 Task: Export a project summary report for stakeholder updates.
Action: Mouse moved to (138, 63)
Screenshot: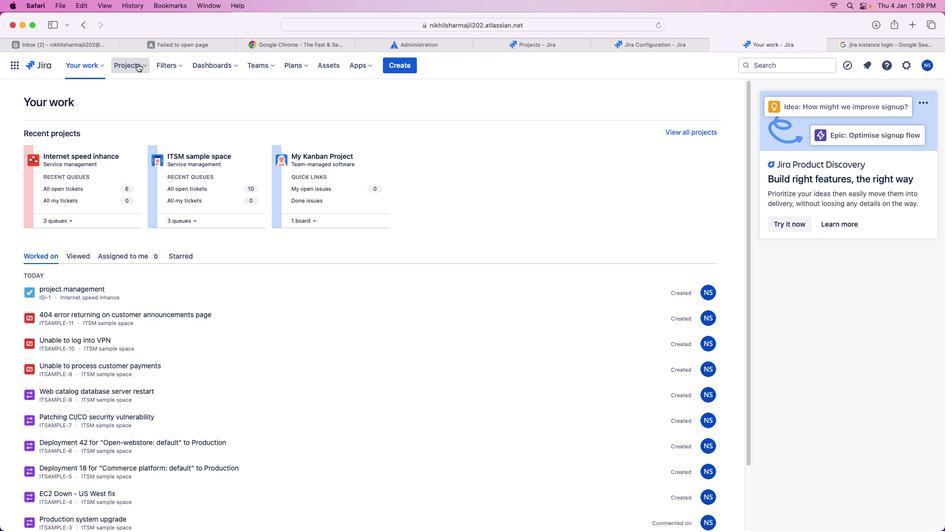 
Action: Mouse pressed left at (138, 63)
Screenshot: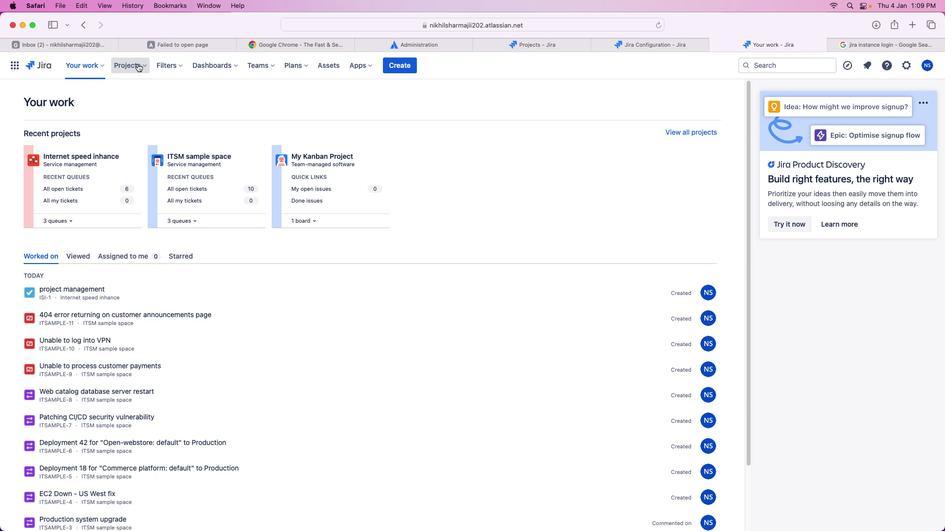 
Action: Mouse moved to (137, 64)
Screenshot: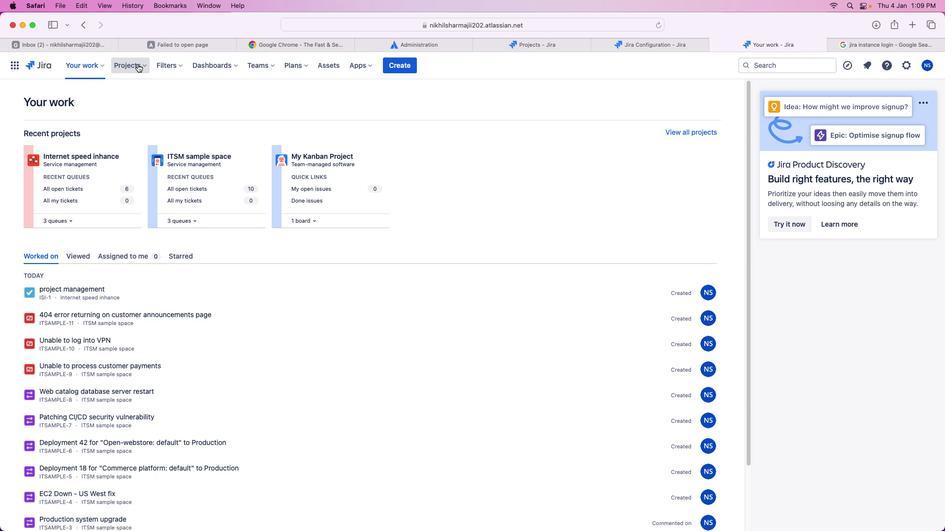 
Action: Mouse pressed left at (137, 64)
Screenshot: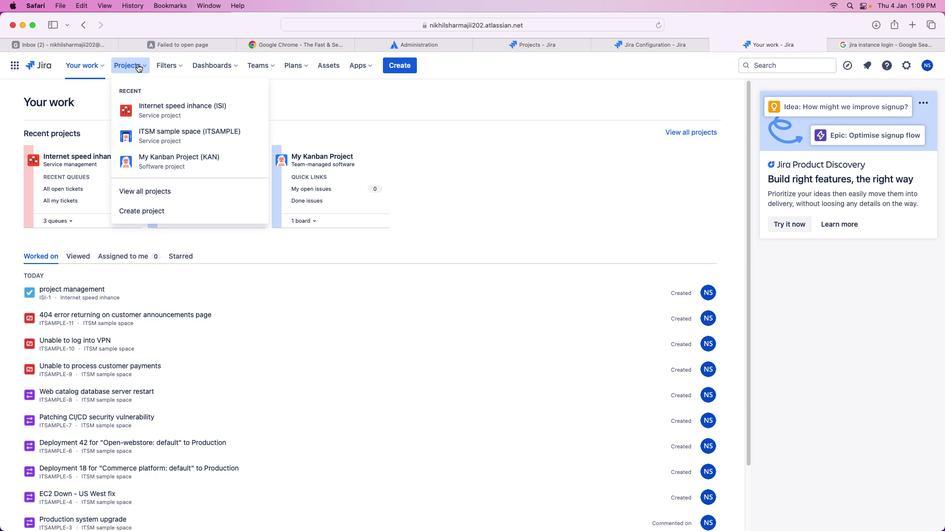 
Action: Mouse moved to (165, 112)
Screenshot: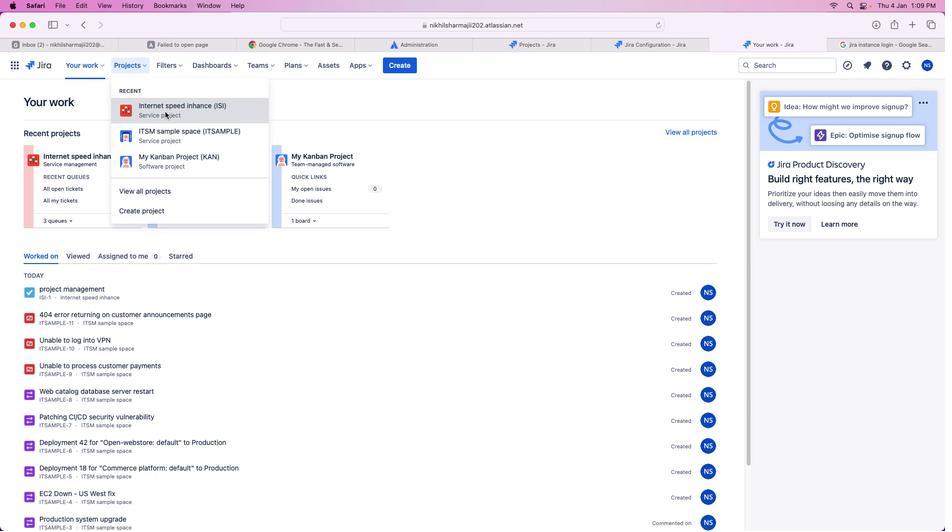 
Action: Mouse pressed left at (165, 112)
Screenshot: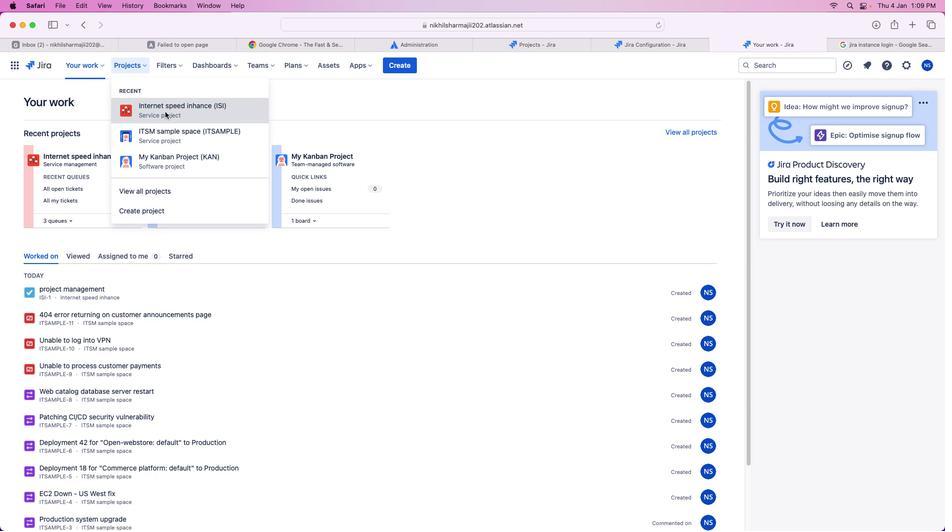 
Action: Mouse moved to (62, 429)
Screenshot: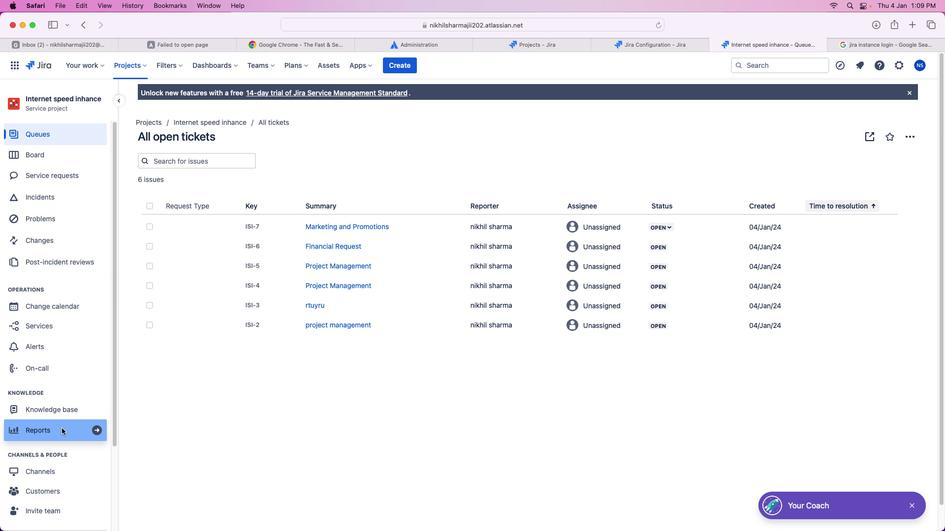
Action: Mouse pressed left at (62, 429)
Screenshot: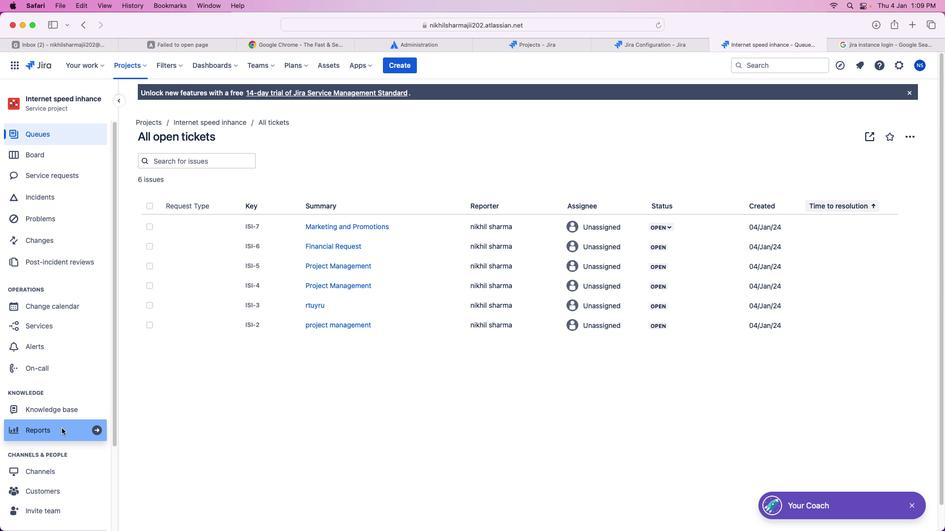 
Action: Mouse moved to (71, 210)
Screenshot: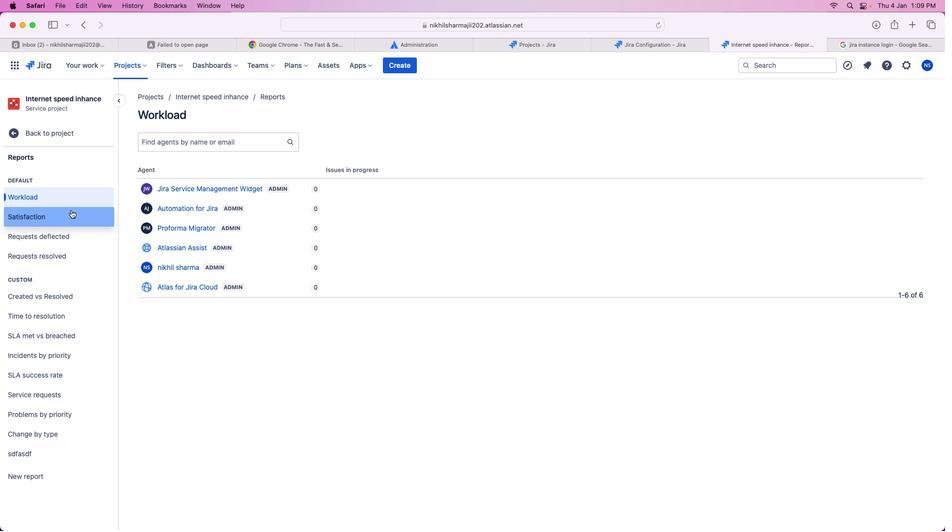 
Action: Mouse pressed left at (71, 210)
Screenshot: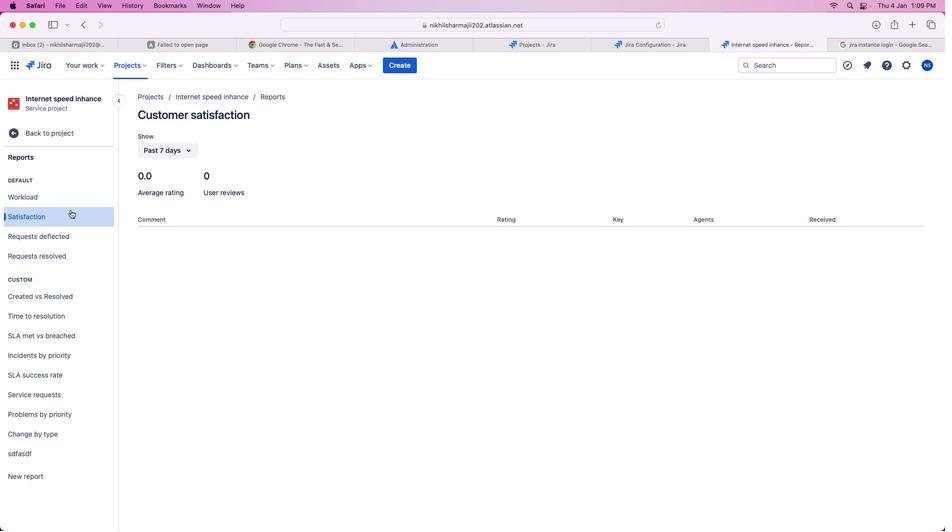 
Action: Mouse moved to (70, 232)
Screenshot: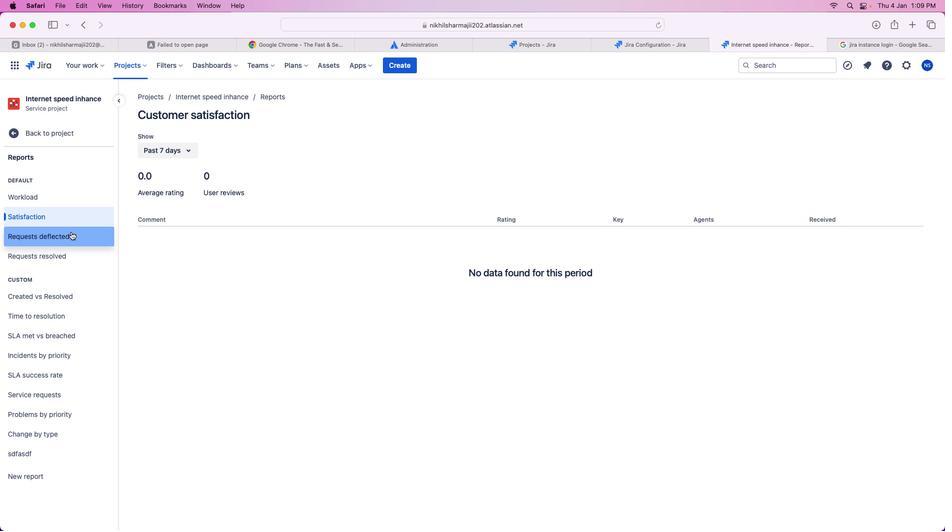 
Action: Mouse pressed left at (70, 232)
Screenshot: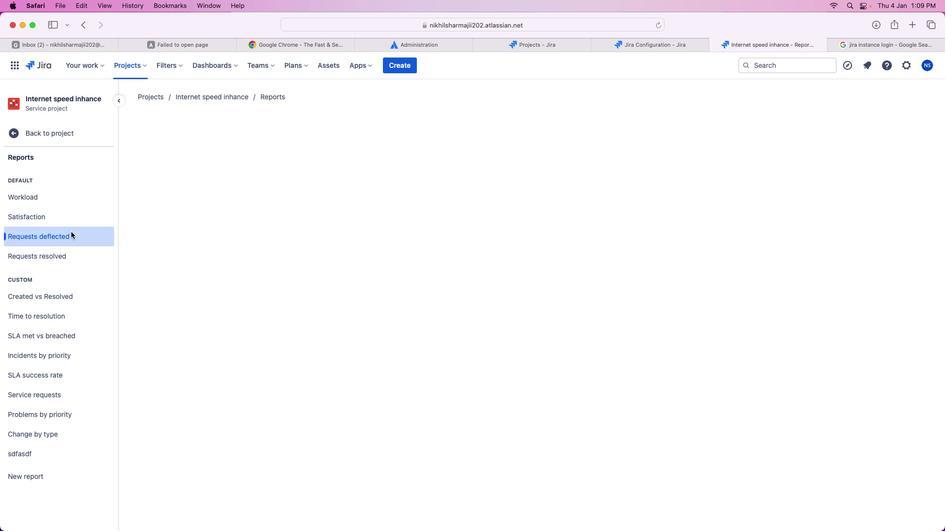 
Action: Mouse moved to (72, 254)
Screenshot: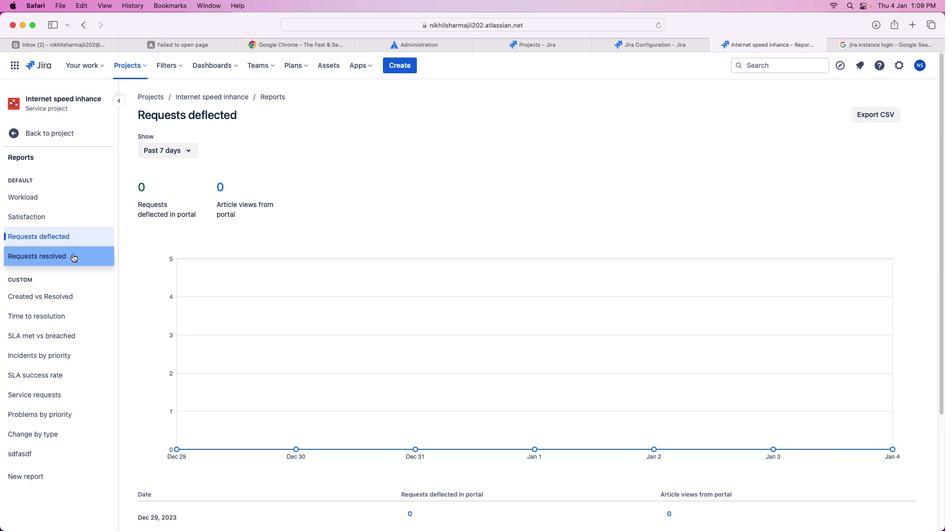 
Action: Mouse pressed left at (72, 254)
Screenshot: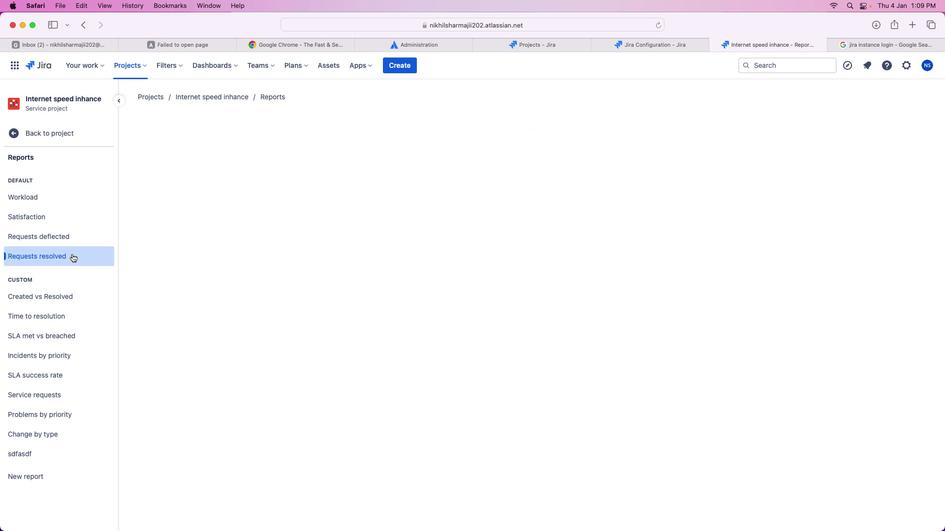
Action: Mouse moved to (76, 292)
Screenshot: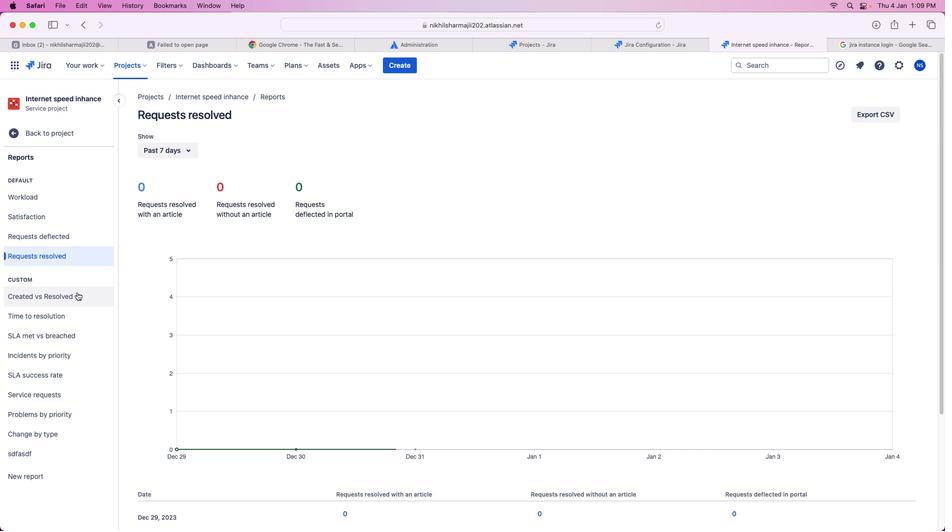 
Action: Mouse pressed left at (76, 292)
Screenshot: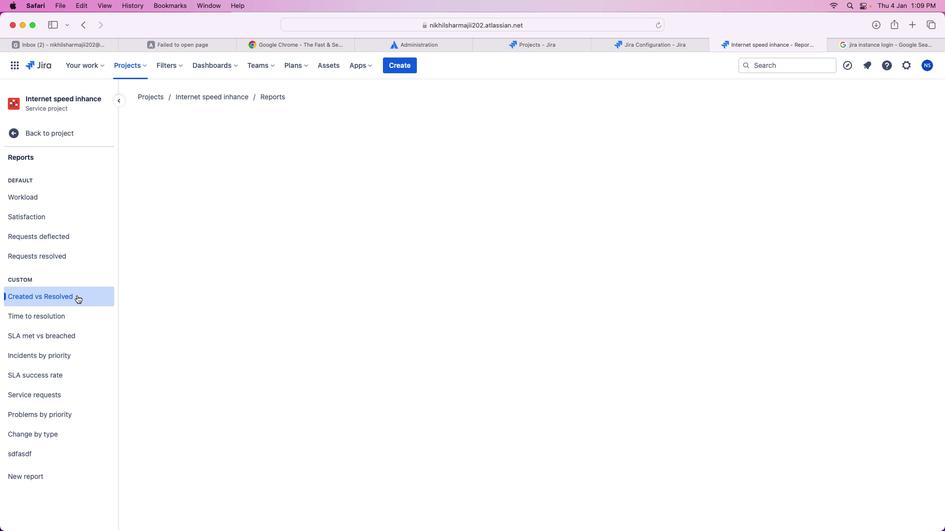 
Action: Mouse moved to (76, 312)
Screenshot: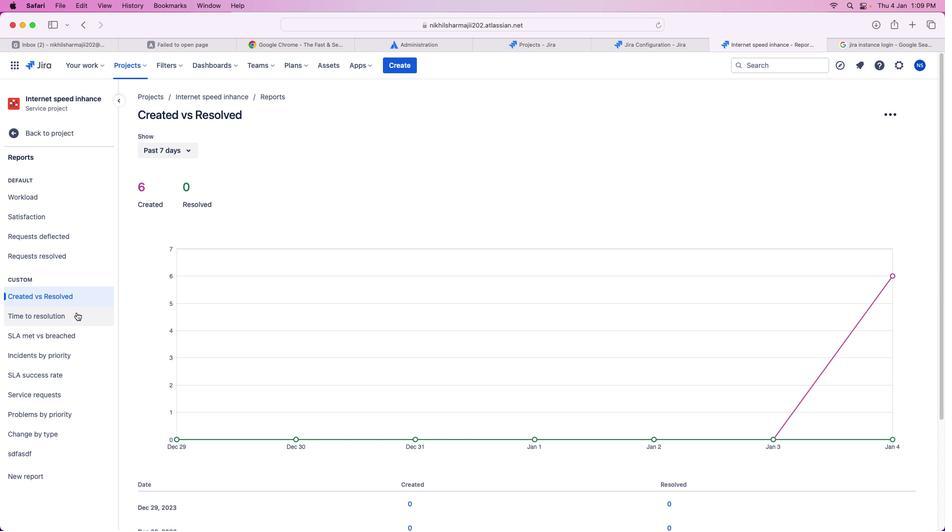 
Action: Mouse pressed left at (76, 312)
Screenshot: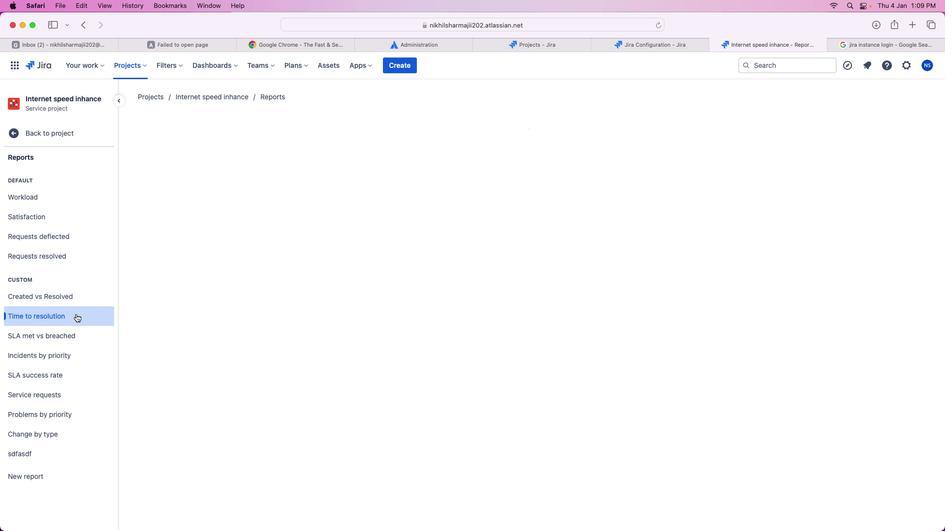 
Action: Mouse moved to (76, 329)
Screenshot: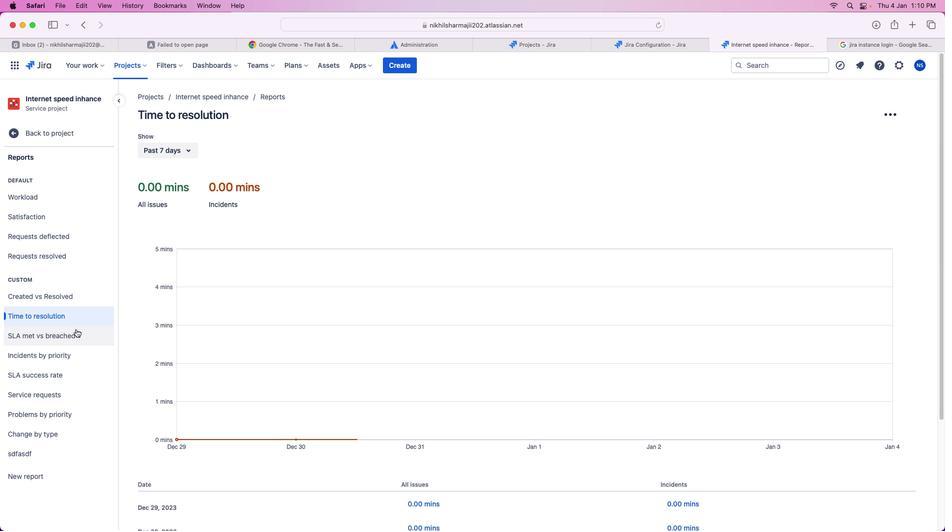 
Action: Mouse pressed left at (76, 329)
Screenshot: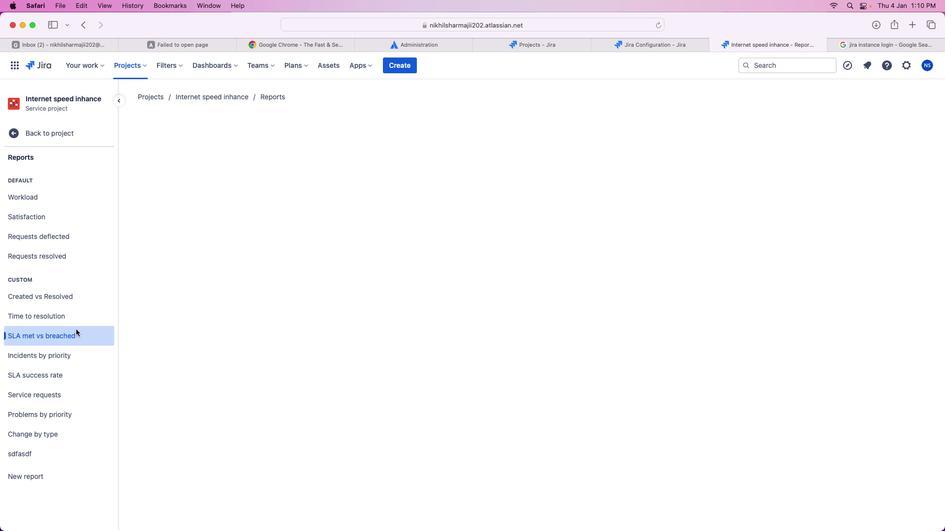
Action: Mouse moved to (72, 347)
Screenshot: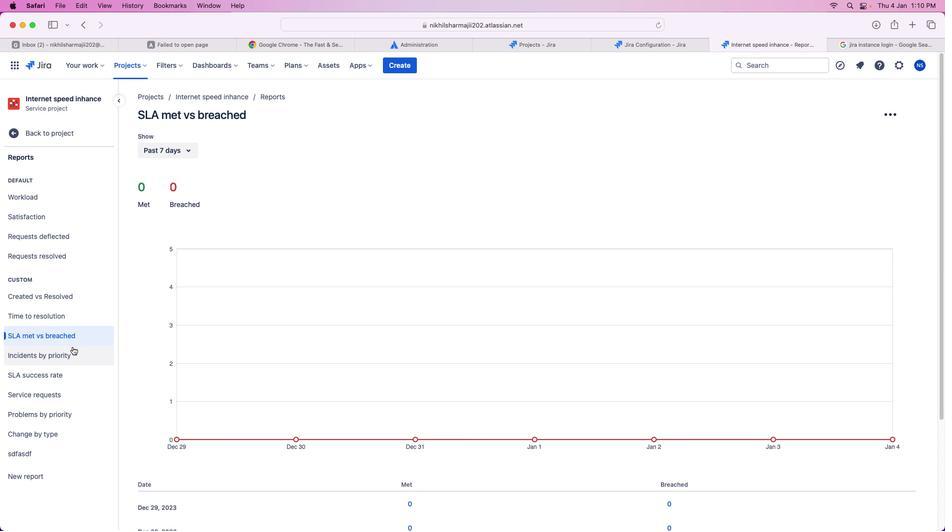 
Action: Mouse pressed left at (72, 347)
Screenshot: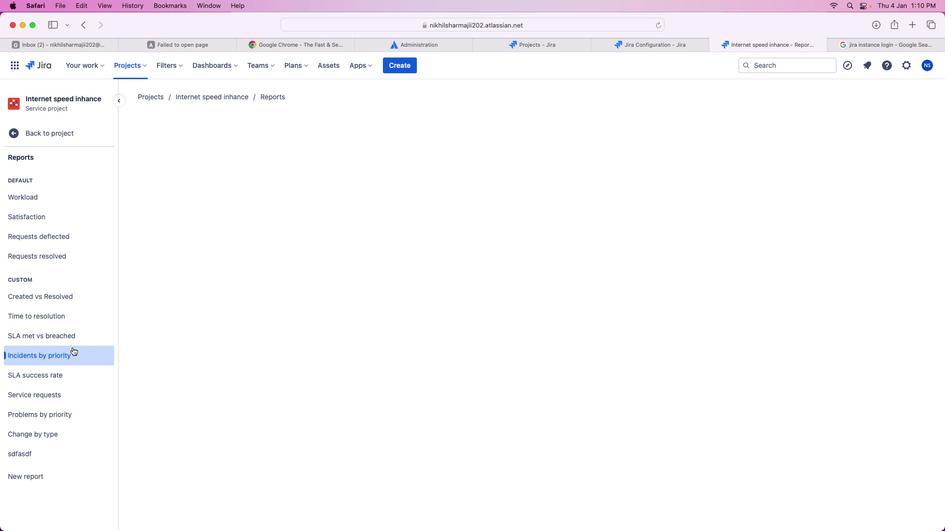
Action: Mouse moved to (53, 381)
Screenshot: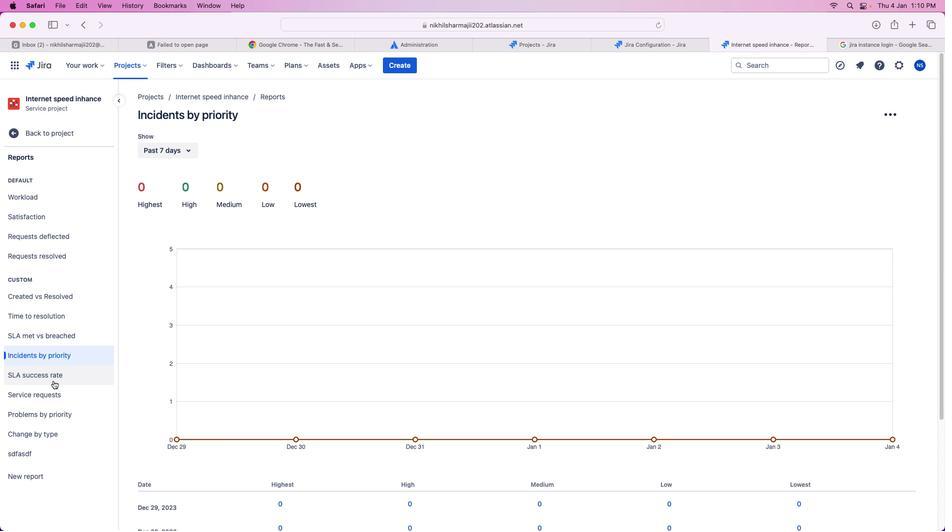 
Action: Mouse pressed left at (53, 381)
Screenshot: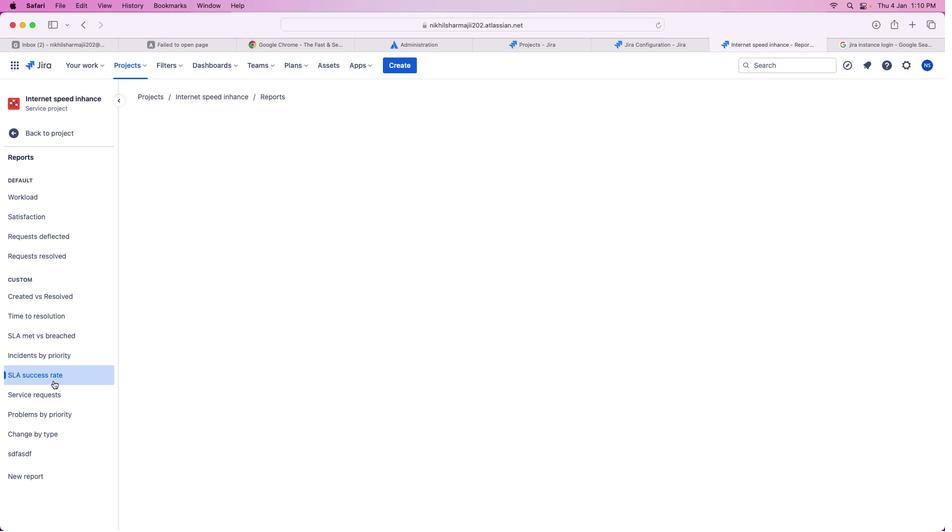 
Action: Mouse moved to (52, 390)
Screenshot: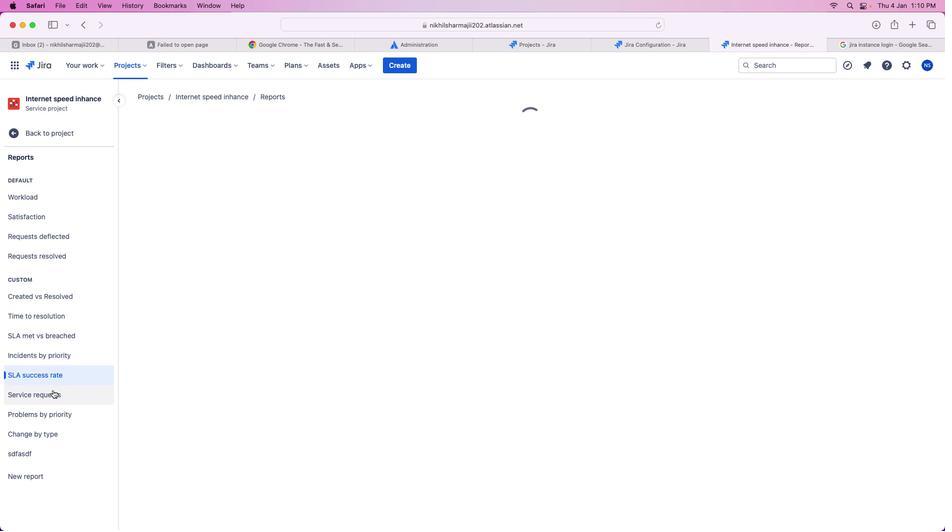 
Action: Mouse pressed left at (52, 390)
Screenshot: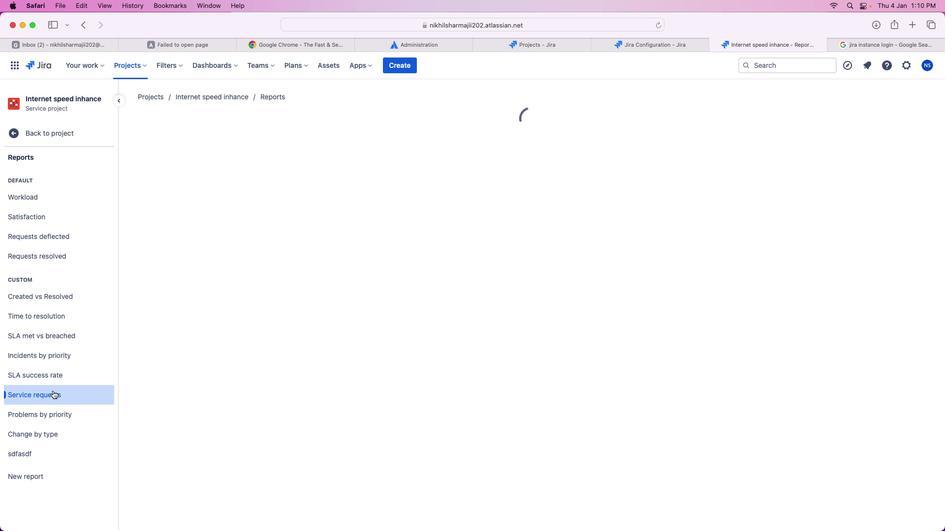 
Action: Mouse moved to (57, 411)
Screenshot: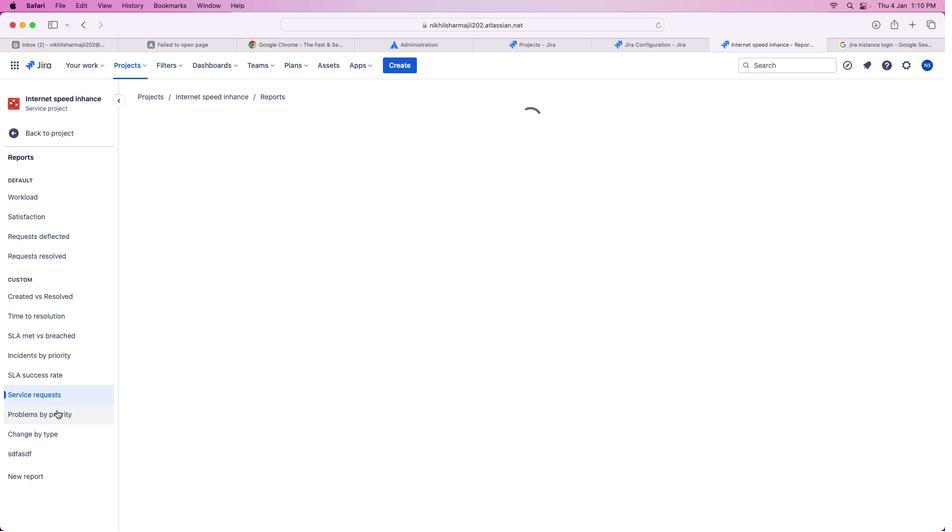 
Action: Mouse pressed left at (57, 411)
Screenshot: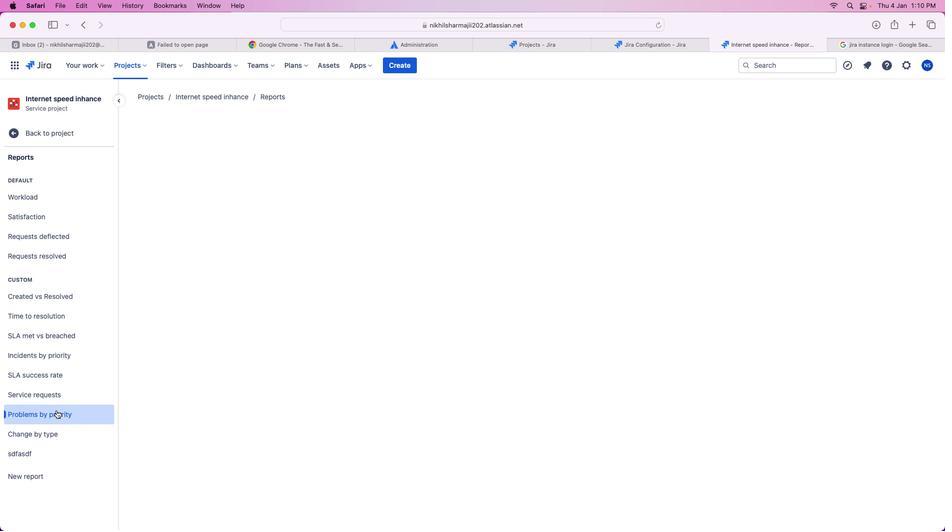 
Action: Mouse moved to (55, 230)
Screenshot: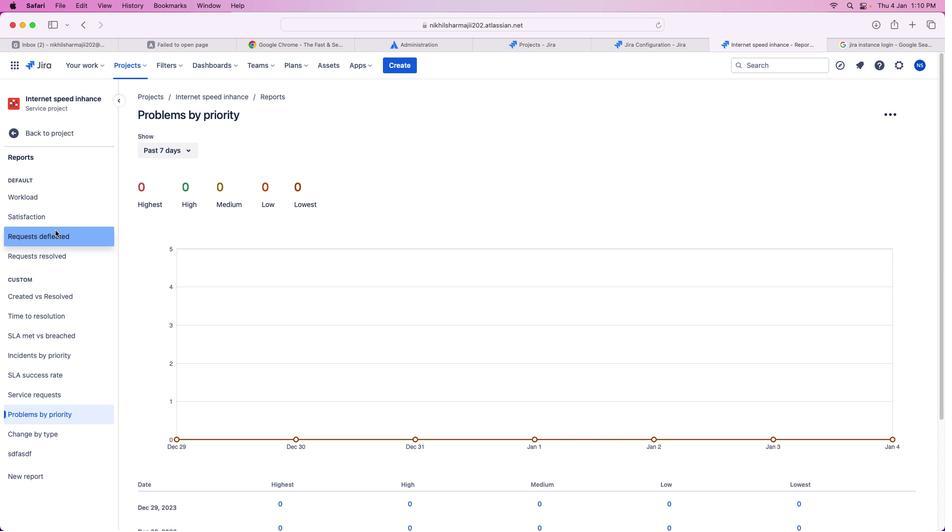
Action: Mouse pressed left at (55, 230)
Screenshot: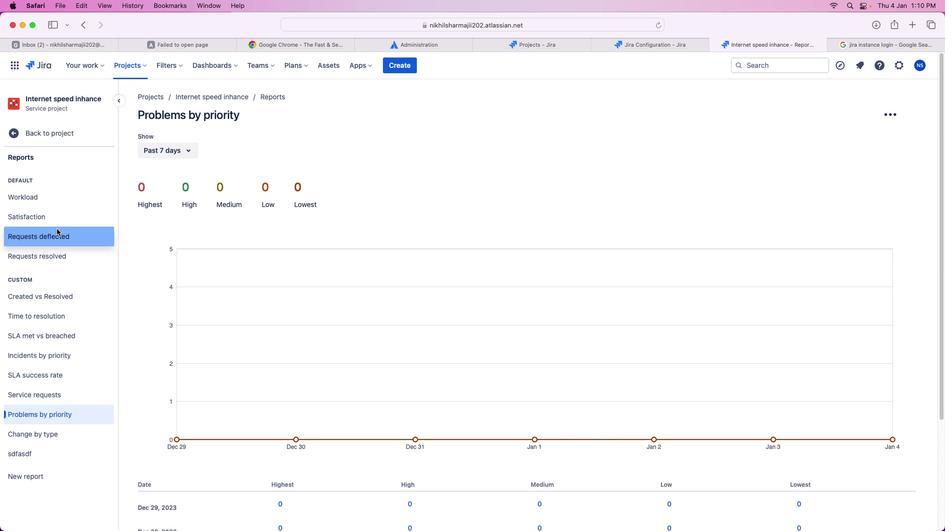 
Action: Mouse moved to (883, 116)
Screenshot: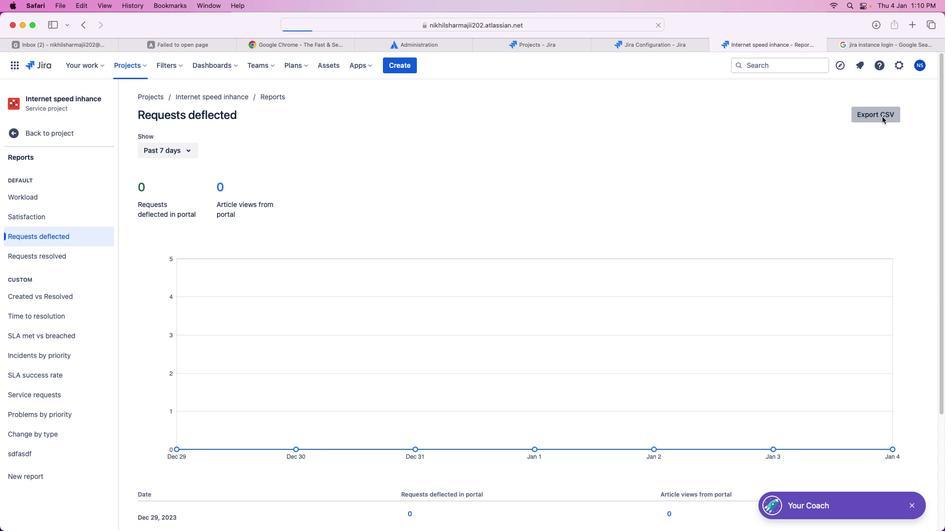 
Action: Mouse pressed left at (883, 116)
Screenshot: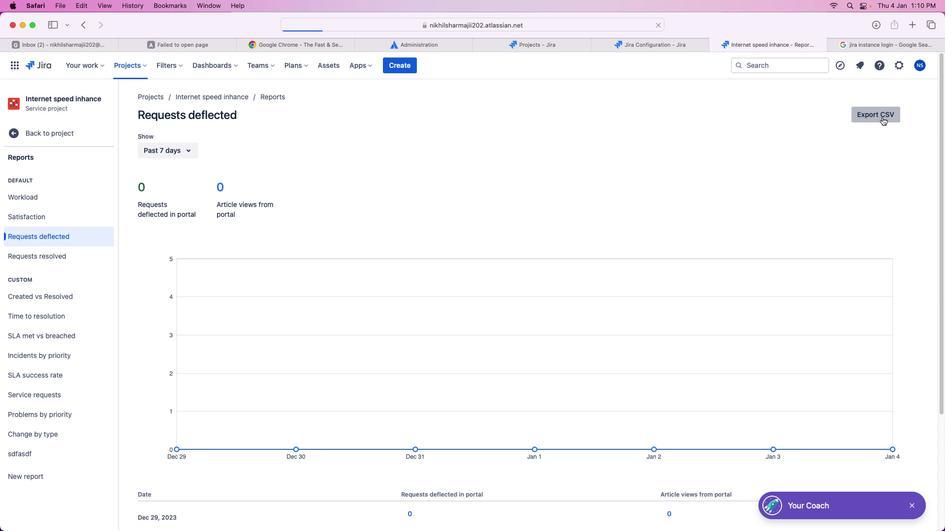 
Action: Mouse moved to (820, 121)
Screenshot: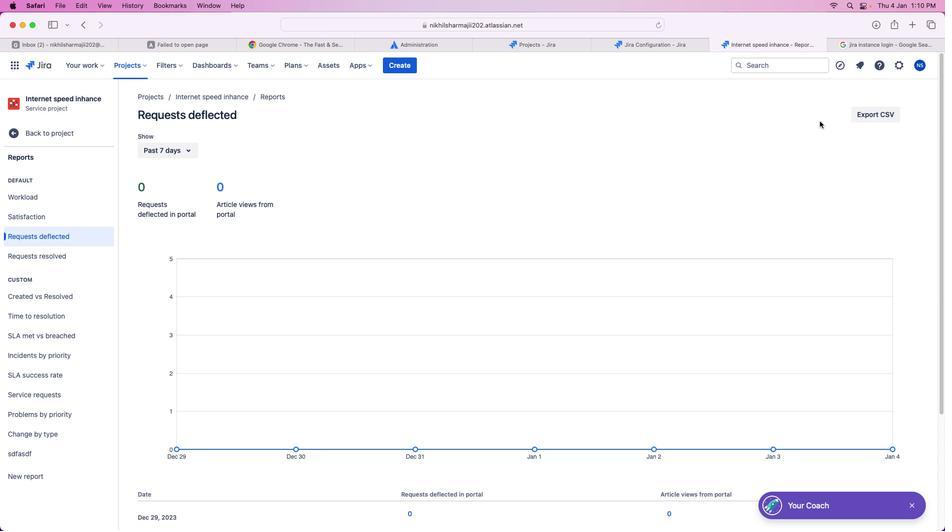 
